 Task: Find all contacts modified last week.
Action: Mouse moved to (9, 66)
Screenshot: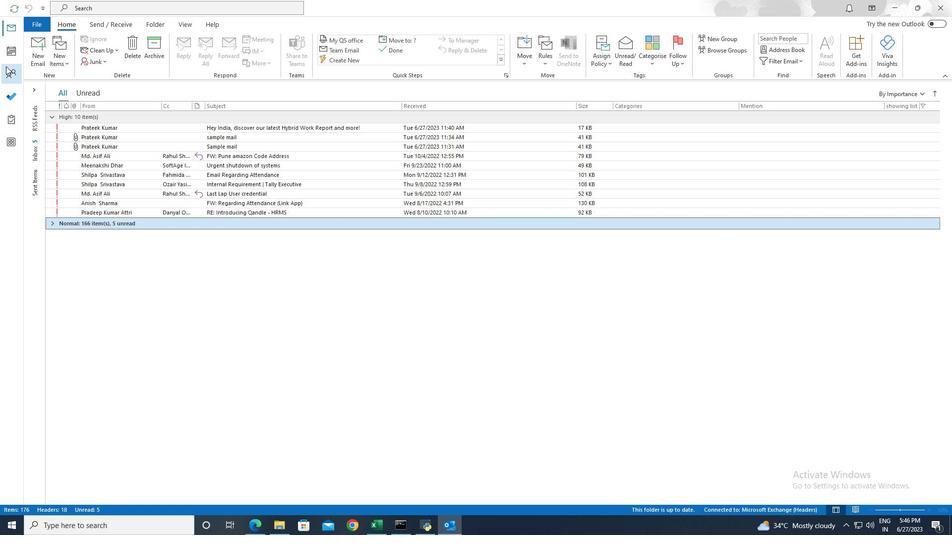 
Action: Mouse pressed left at (9, 66)
Screenshot: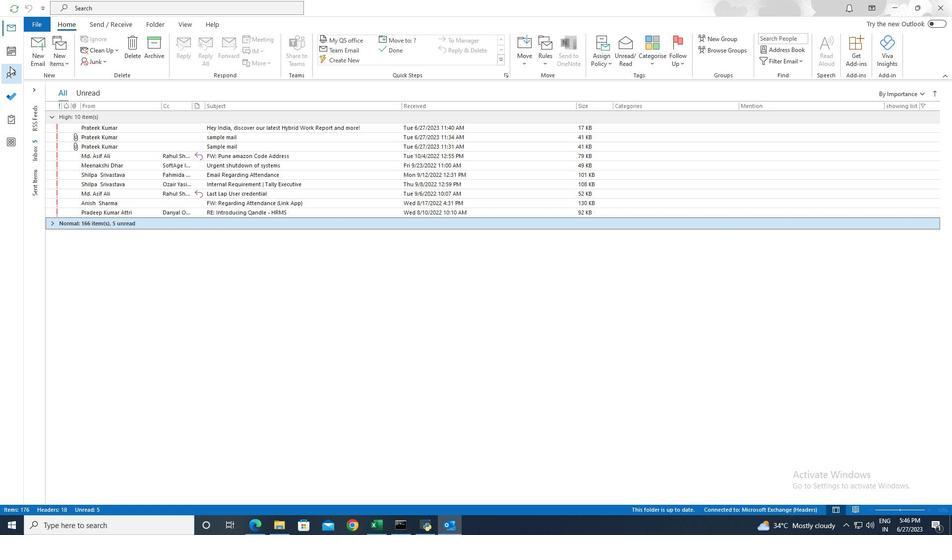 
Action: Mouse moved to (254, 6)
Screenshot: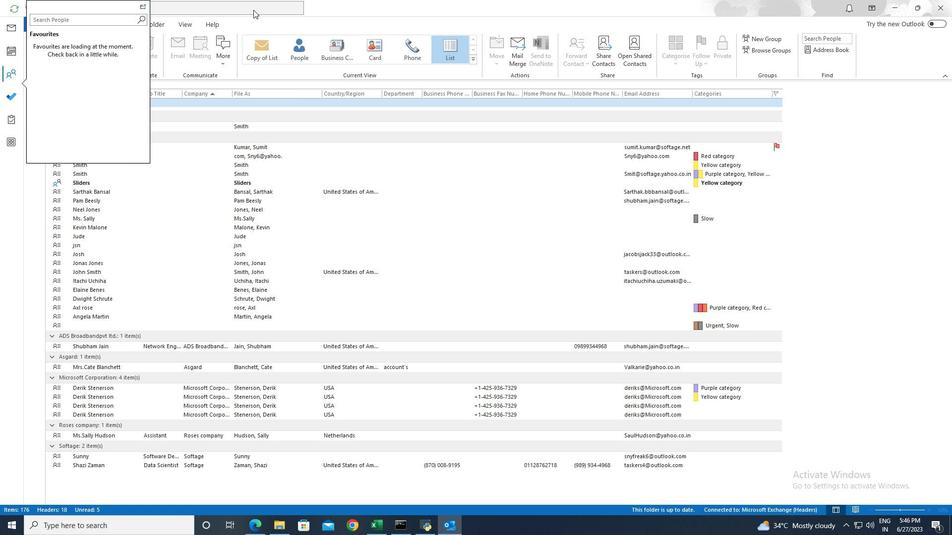 
Action: Mouse pressed left at (254, 6)
Screenshot: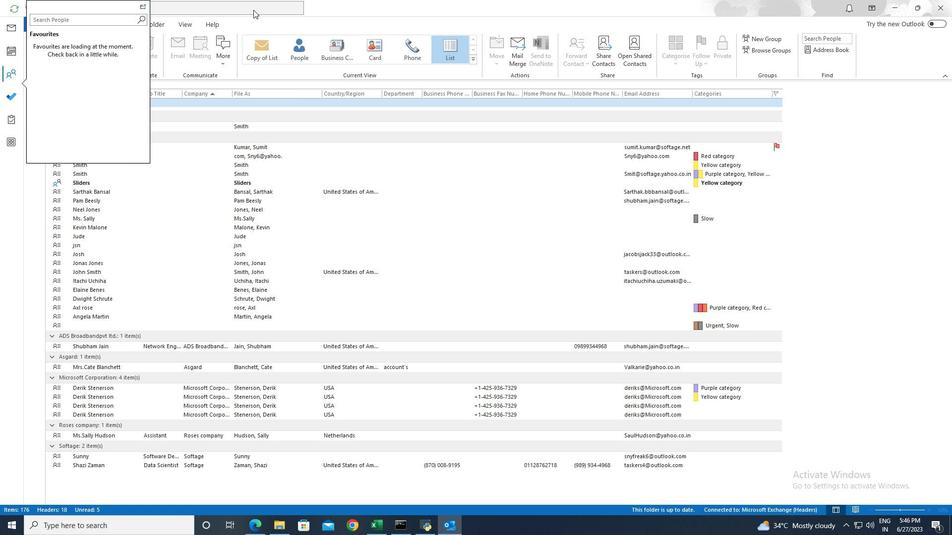 
Action: Mouse moved to (347, 8)
Screenshot: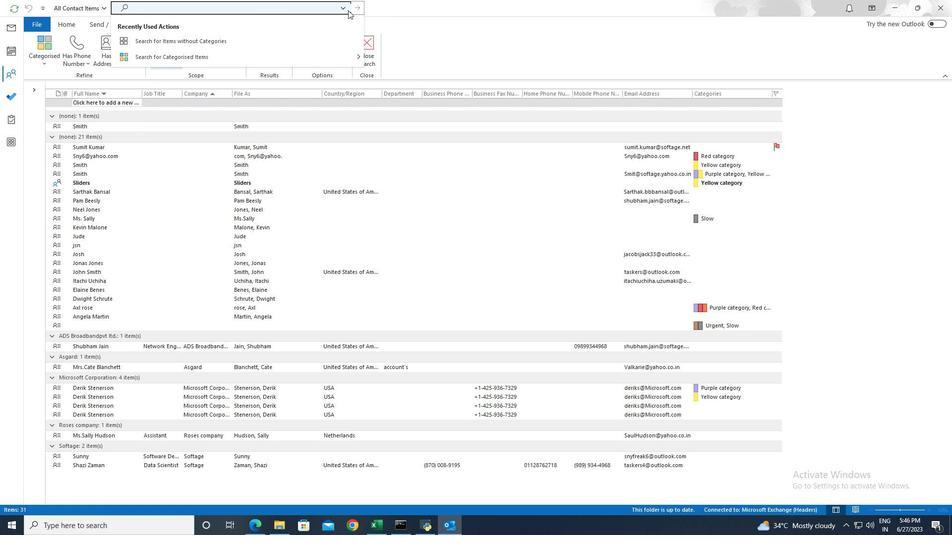 
Action: Mouse pressed left at (347, 8)
Screenshot: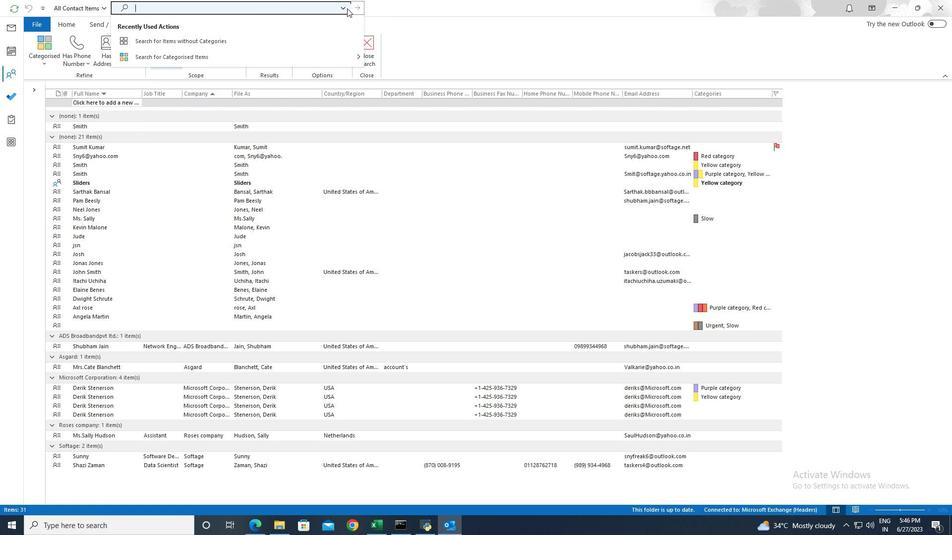 
Action: Mouse moved to (343, 8)
Screenshot: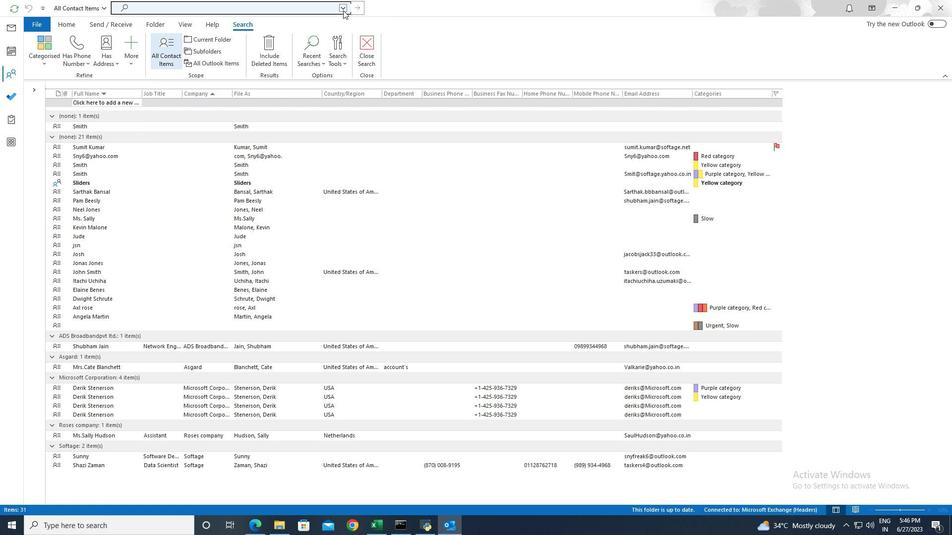 
Action: Mouse pressed left at (343, 8)
Screenshot: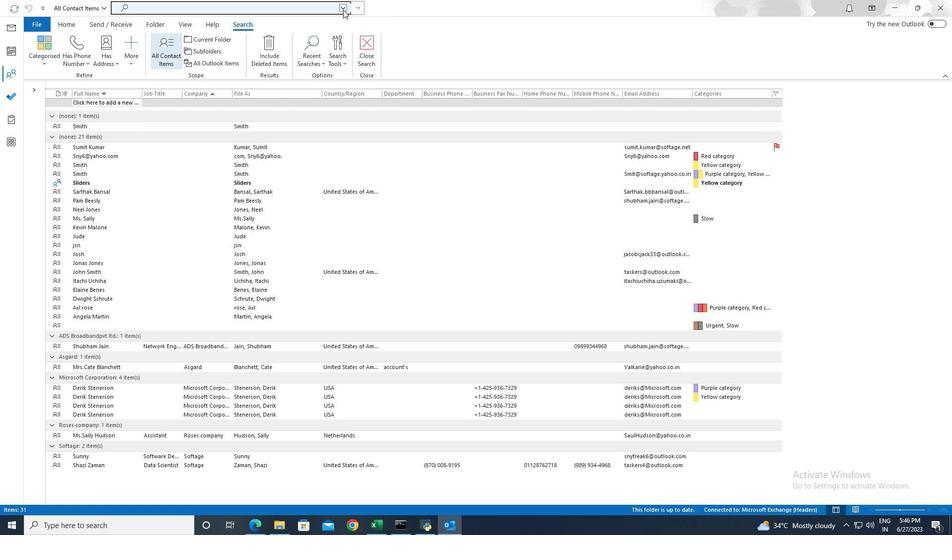 
Action: Mouse moved to (187, 285)
Screenshot: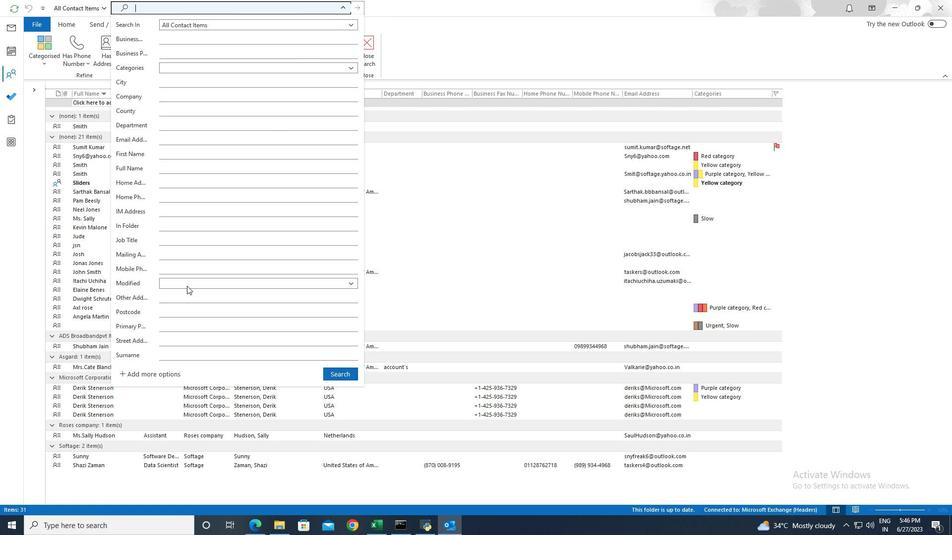 
Action: Mouse pressed left at (187, 285)
Screenshot: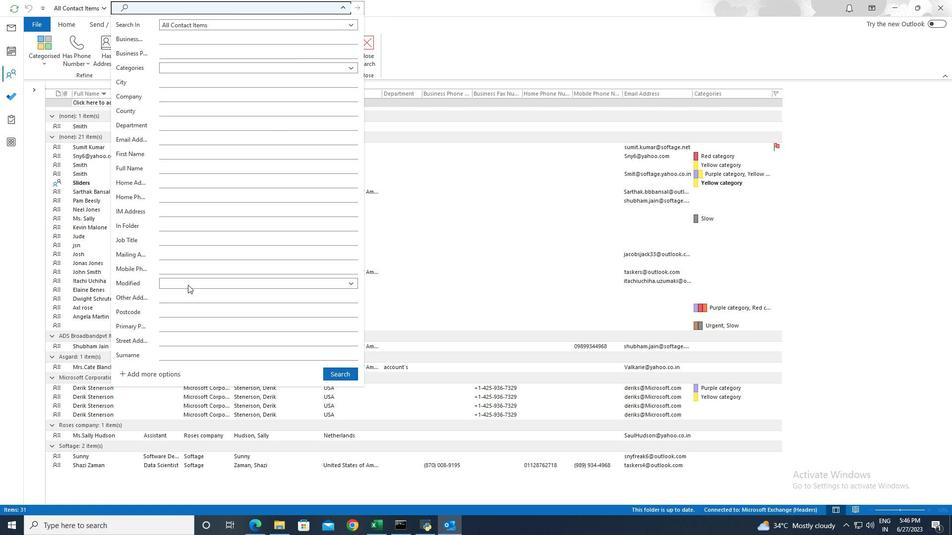 
Action: Mouse moved to (170, 335)
Screenshot: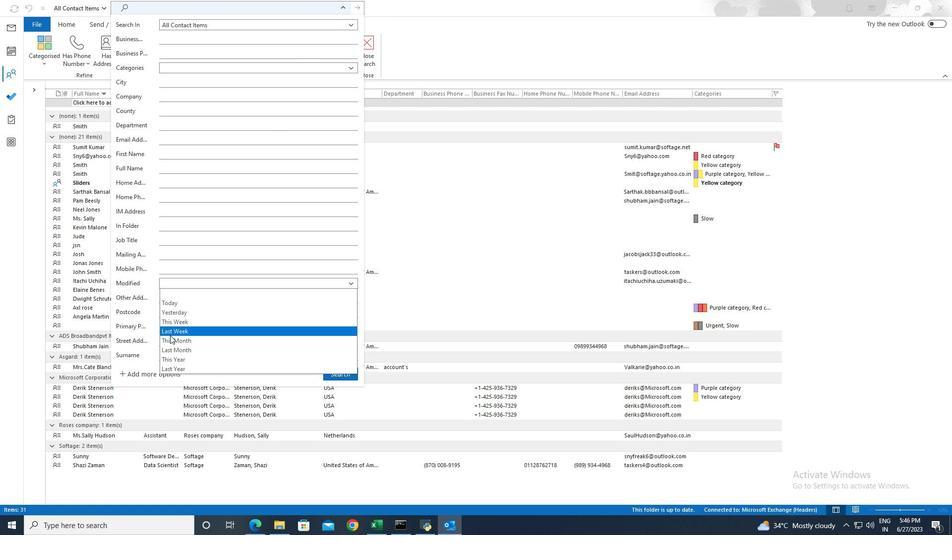 
Action: Mouse pressed left at (170, 335)
Screenshot: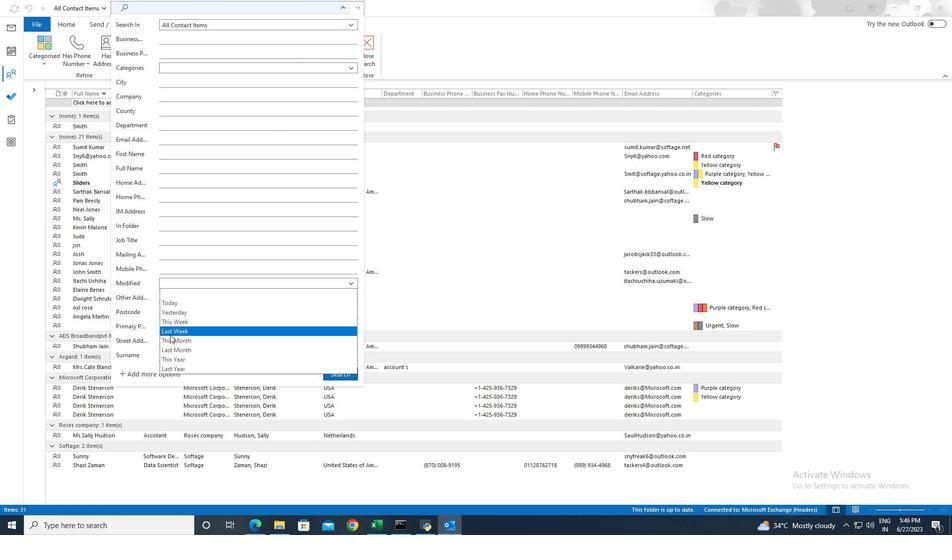 
Action: Mouse moved to (352, 373)
Screenshot: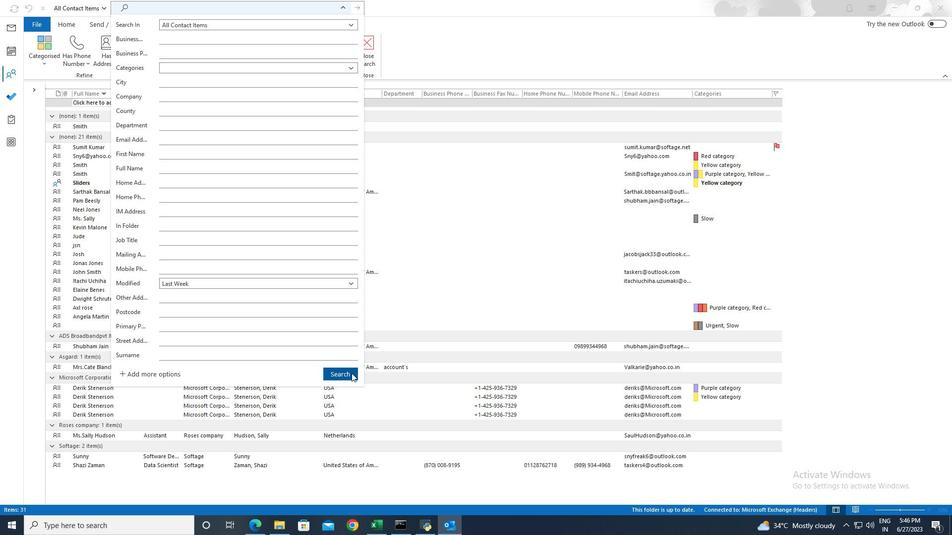 
Action: Mouse pressed left at (352, 373)
Screenshot: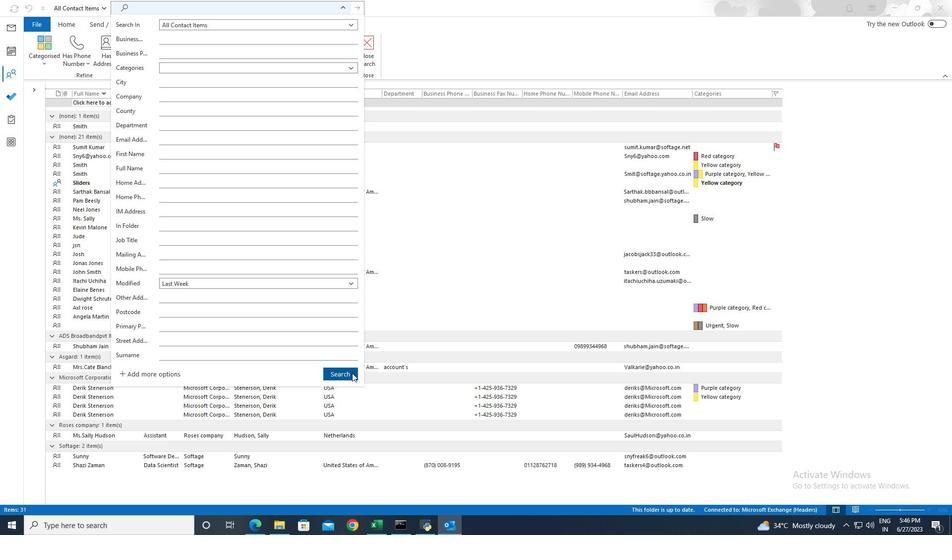 
